 Task: Disable cache while DevTools is open.
Action: Mouse moved to (1143, 34)
Screenshot: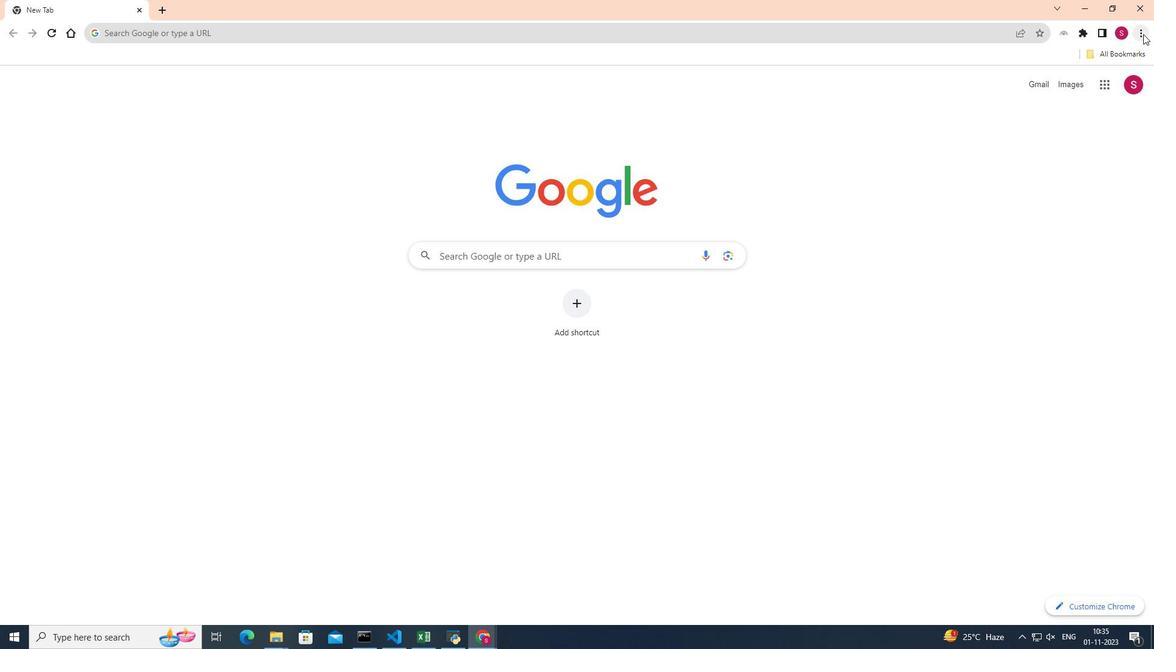 
Action: Mouse pressed left at (1143, 34)
Screenshot: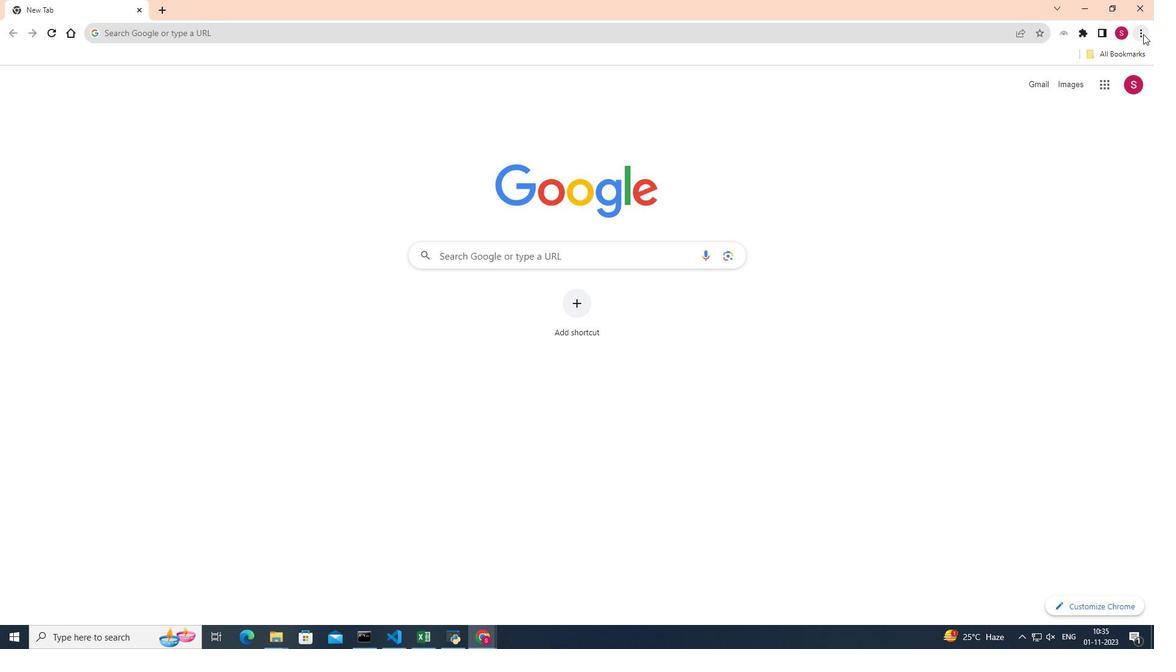 
Action: Mouse moved to (1013, 221)
Screenshot: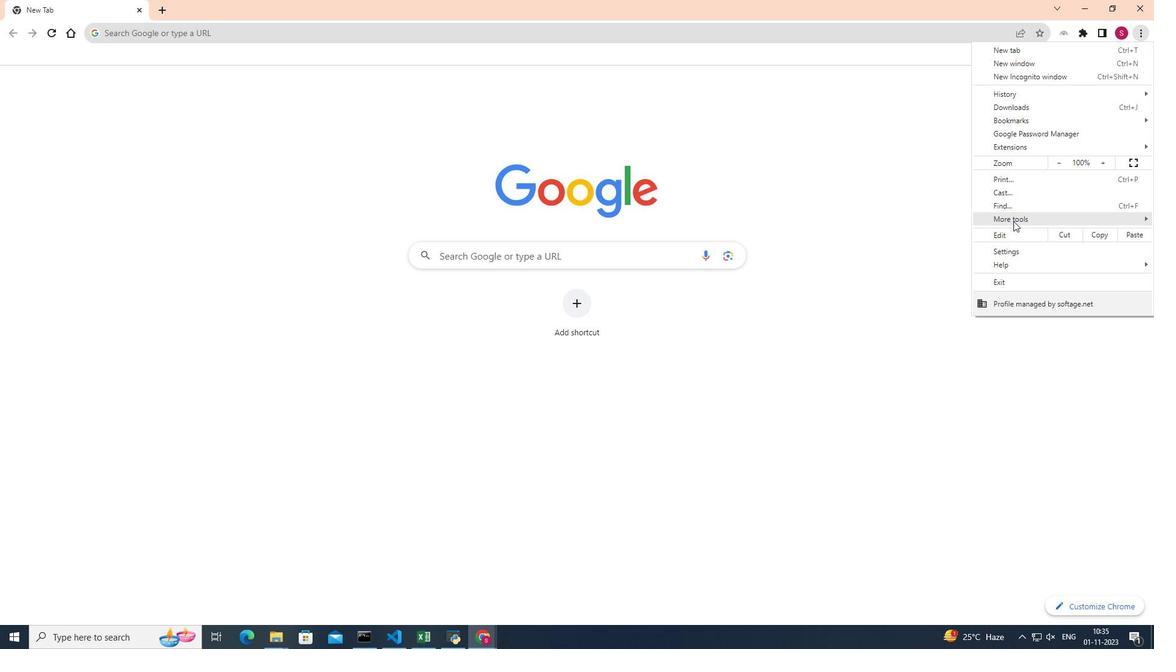 
Action: Mouse pressed left at (1013, 221)
Screenshot: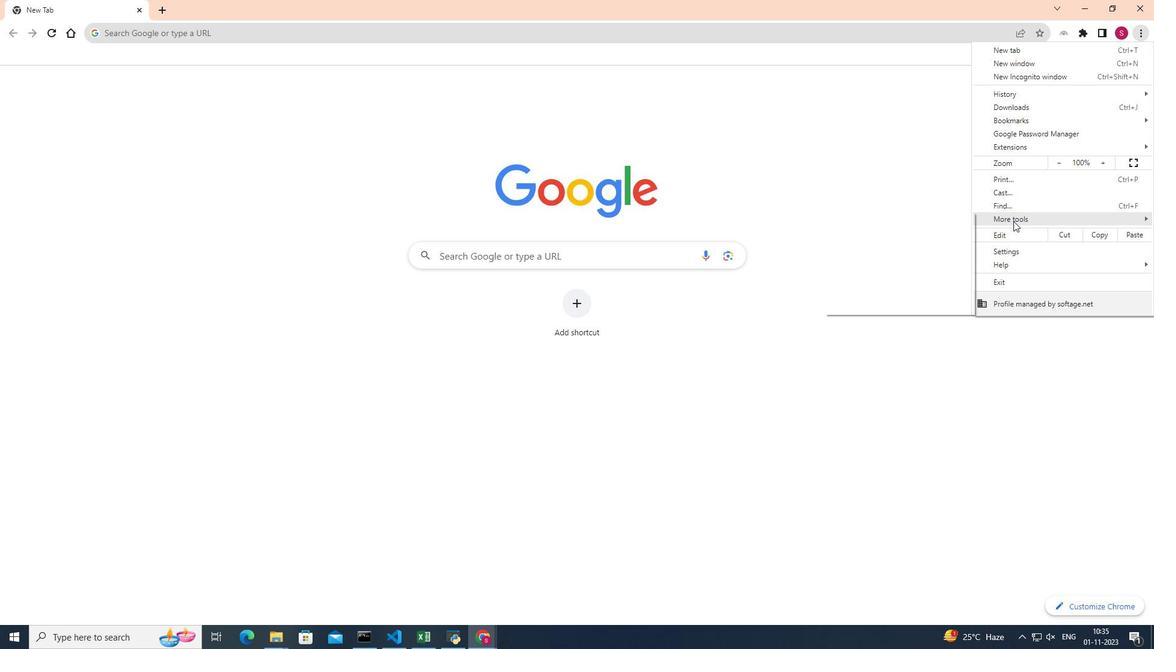 
Action: Mouse moved to (867, 309)
Screenshot: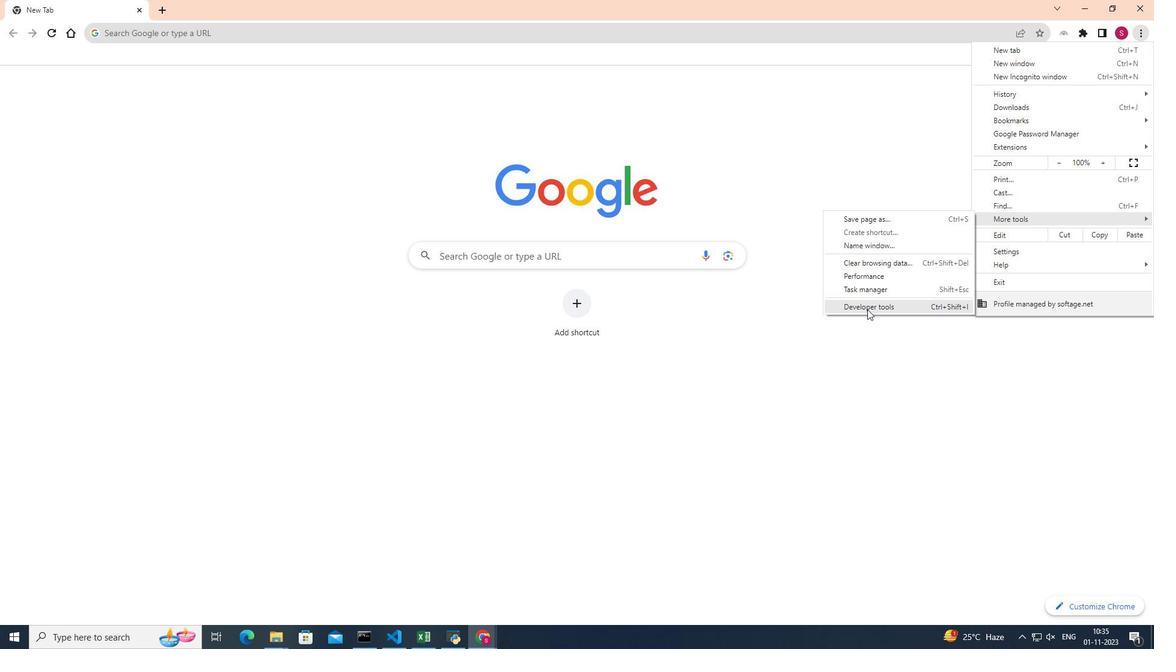 
Action: Mouse pressed left at (867, 309)
Screenshot: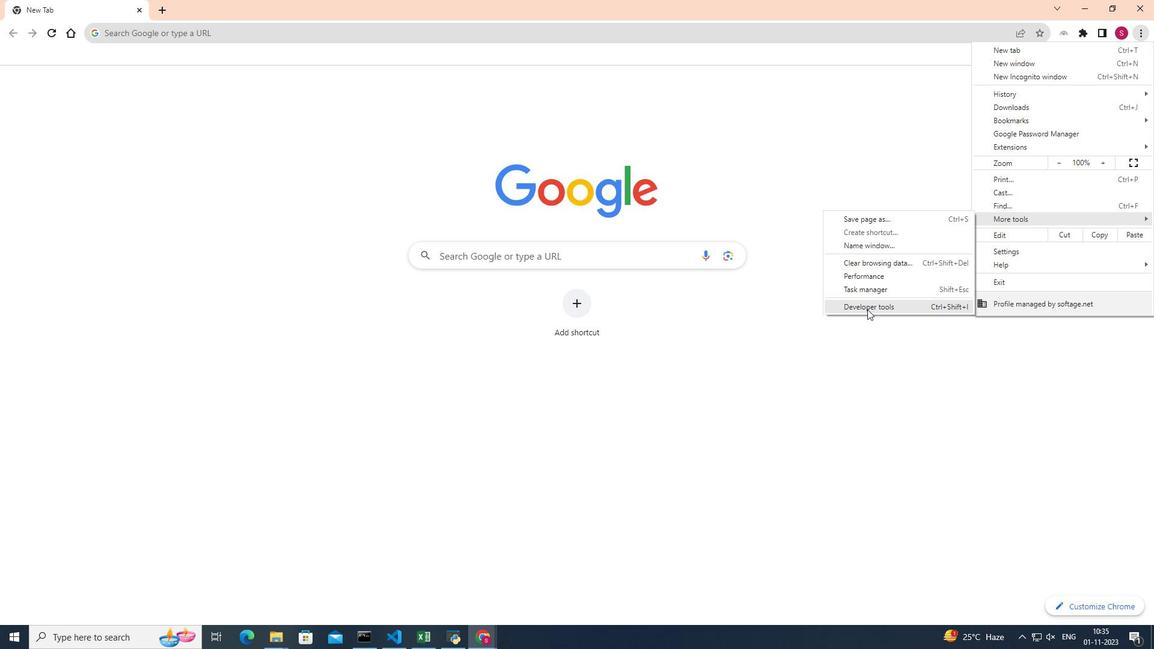
Action: Mouse moved to (992, 75)
Screenshot: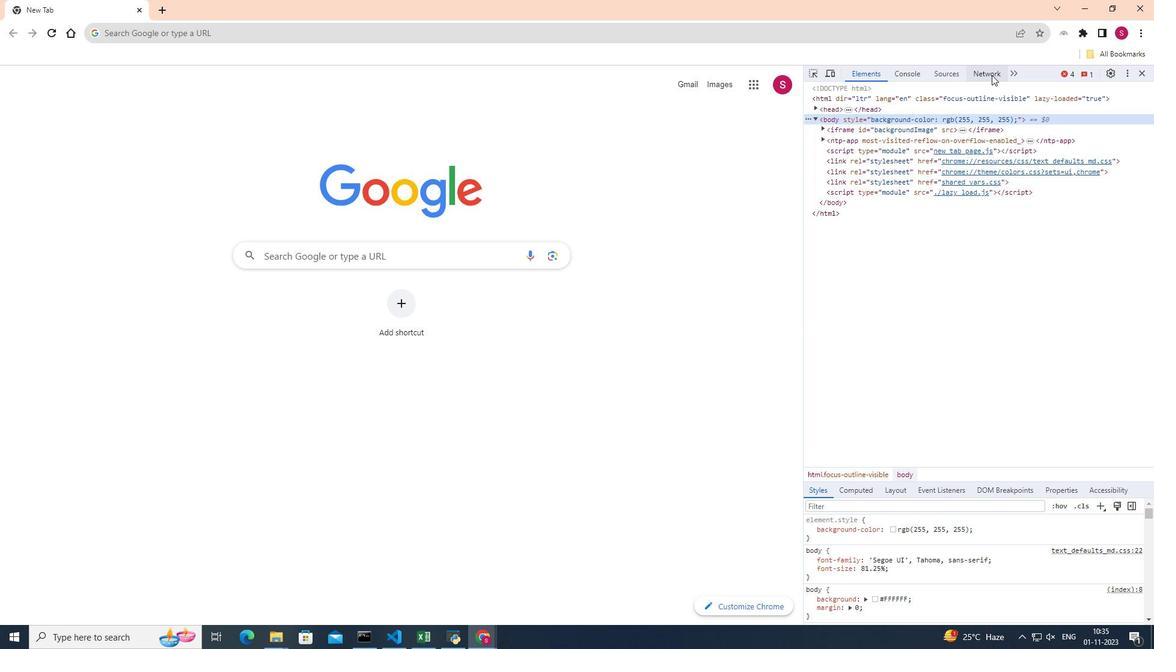 
Action: Mouse pressed left at (992, 75)
Screenshot: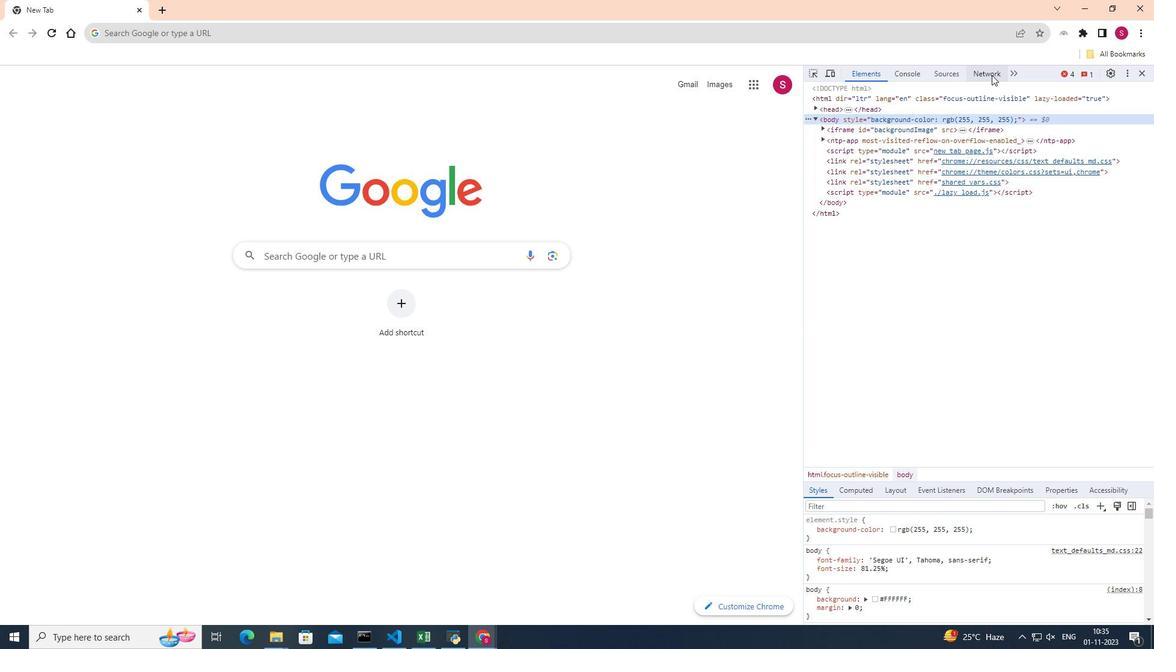 
Action: Mouse moved to (951, 88)
Screenshot: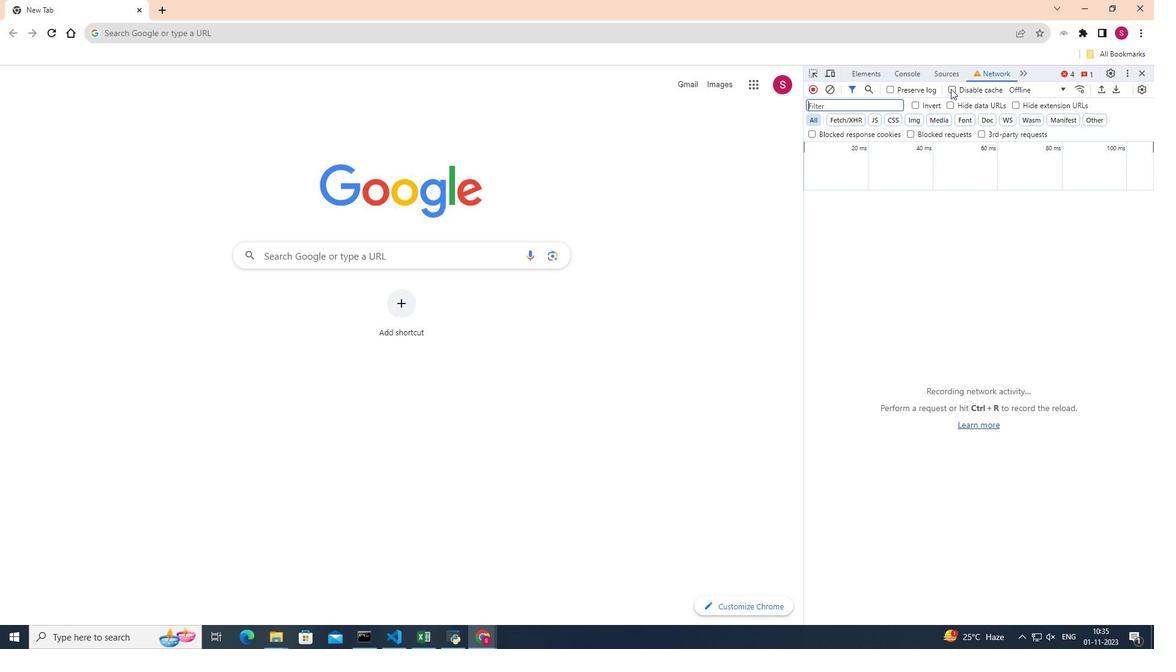 
Action: Mouse pressed left at (951, 88)
Screenshot: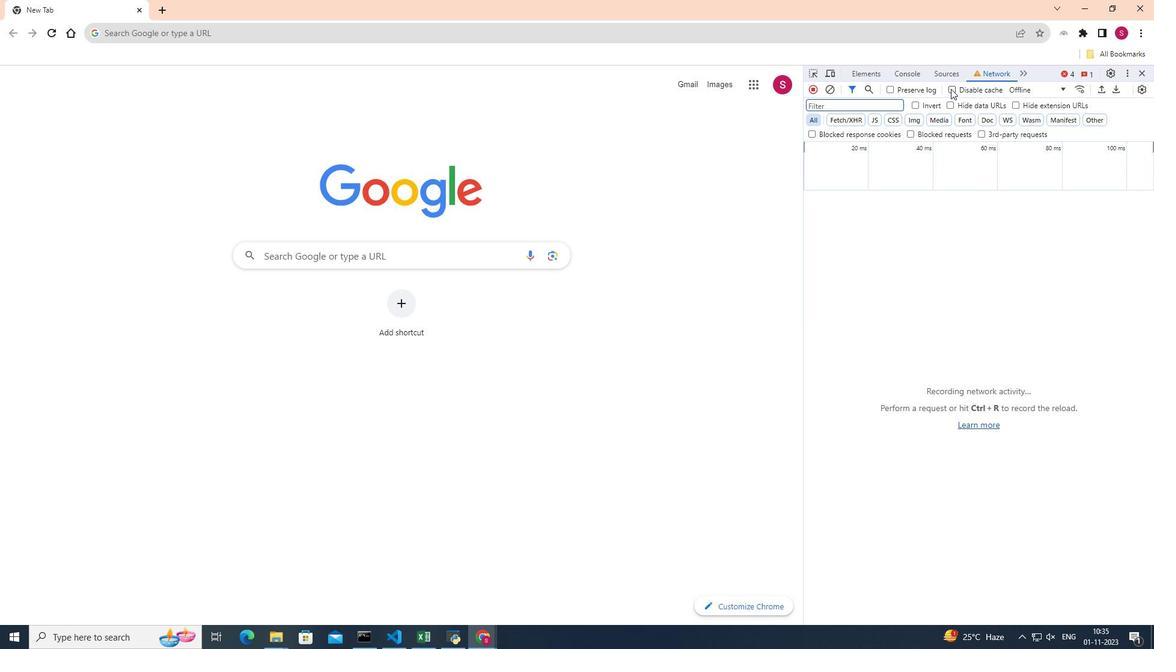 
Action: Mouse moved to (962, 224)
Screenshot: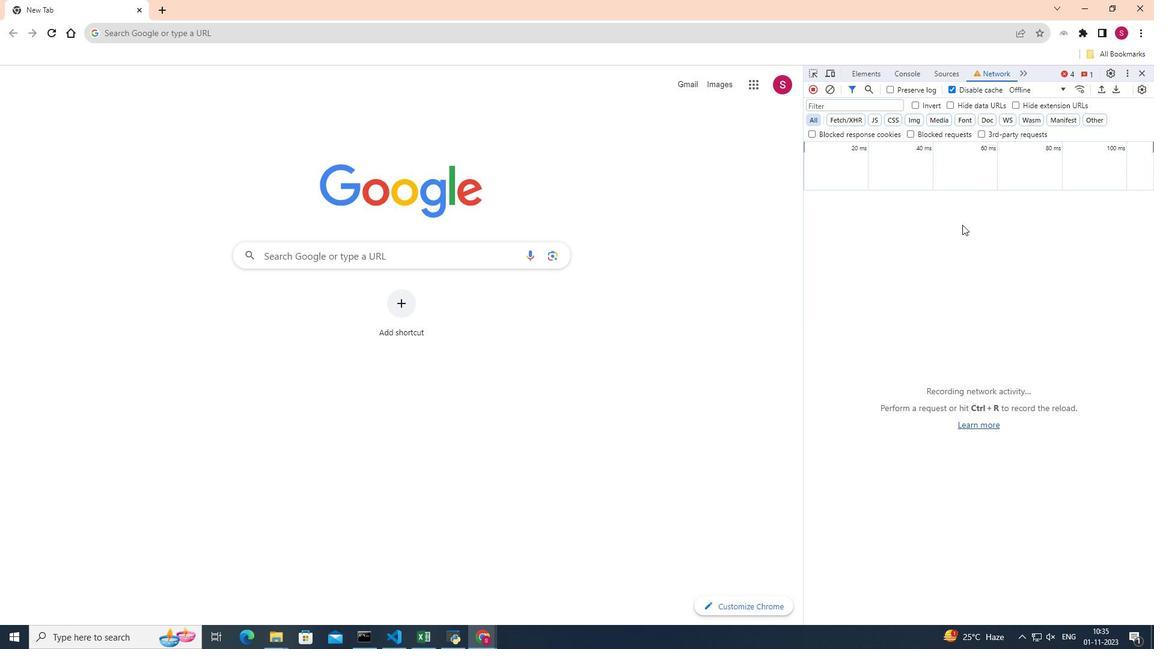 
Action: Key pressed ctrl+R
Screenshot: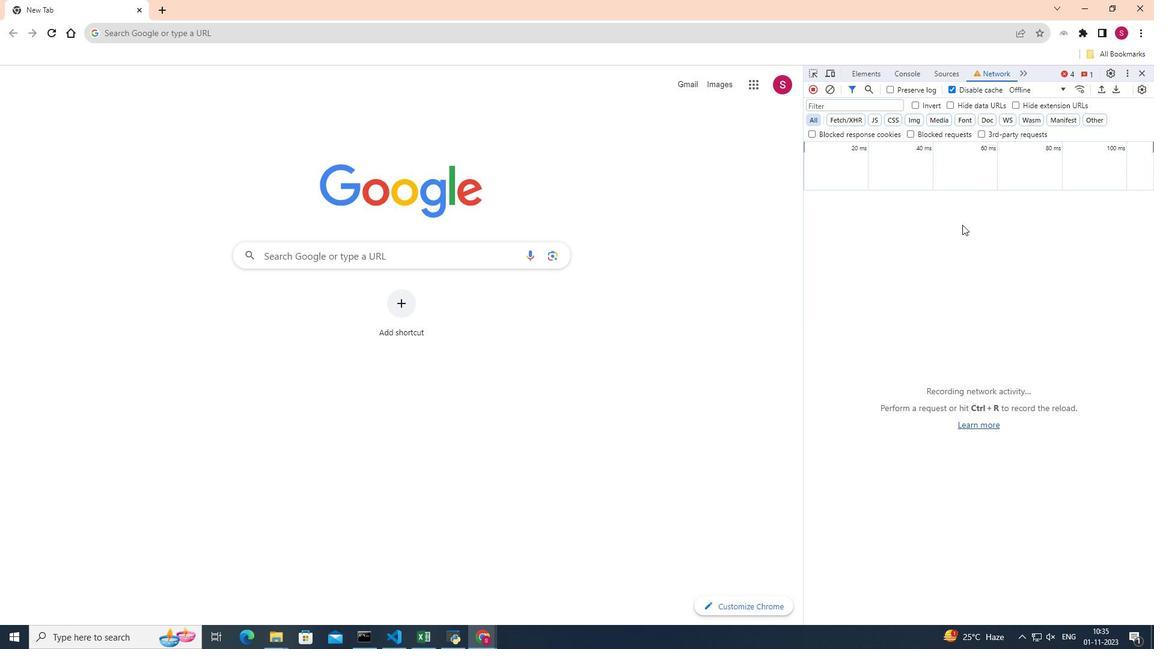 
